 Task: Select the line in the cursor style.
Action: Mouse moved to (115, 484)
Screenshot: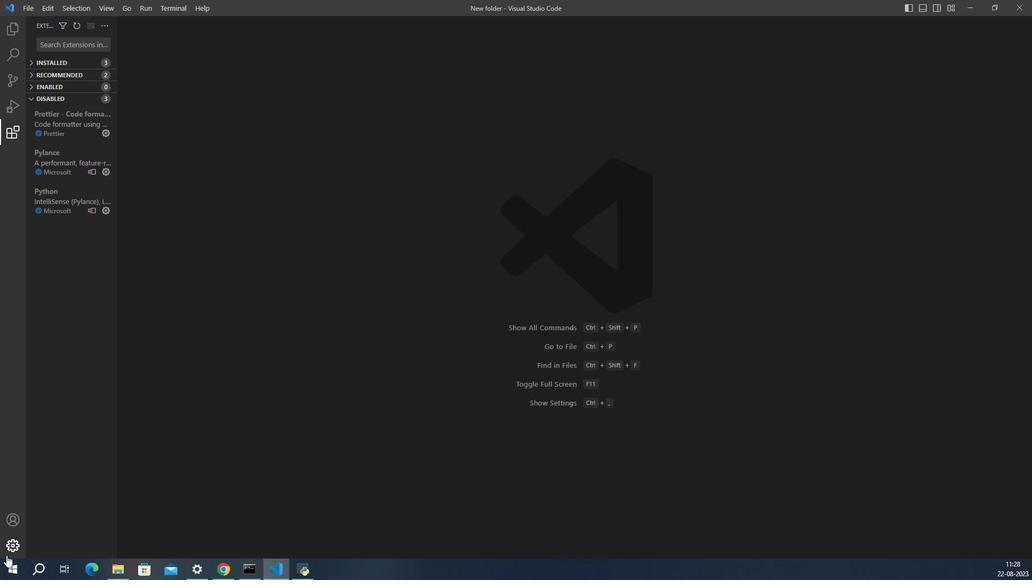
Action: Mouse pressed left at (115, 484)
Screenshot: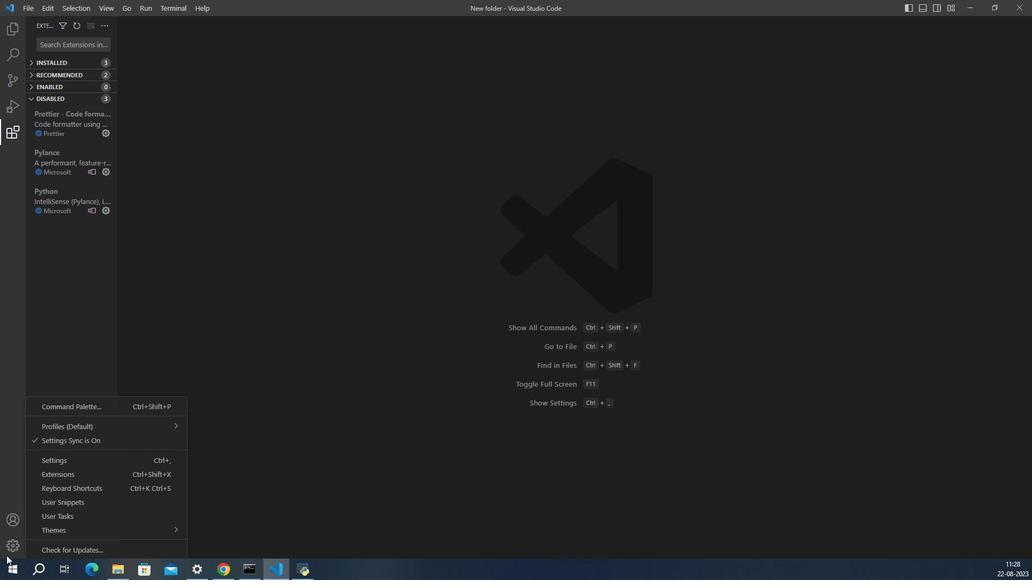 
Action: Mouse moved to (173, 435)
Screenshot: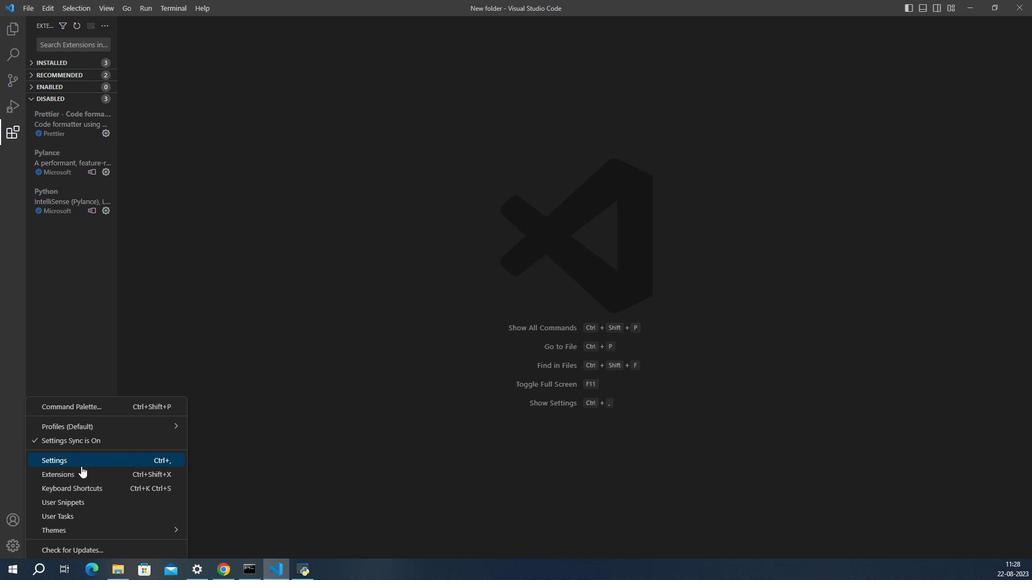 
Action: Mouse pressed left at (173, 435)
Screenshot: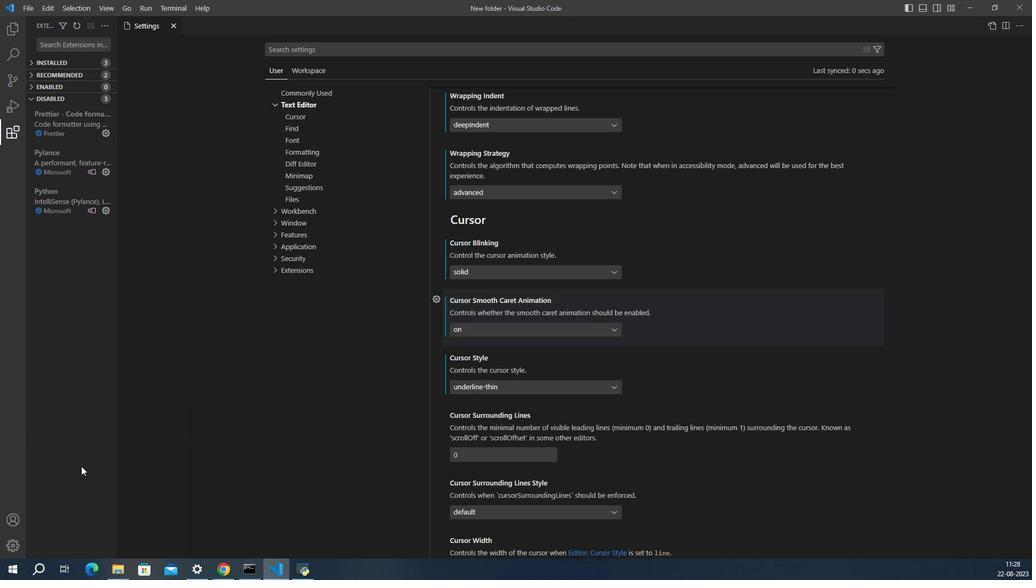 
Action: Mouse moved to (527, 390)
Screenshot: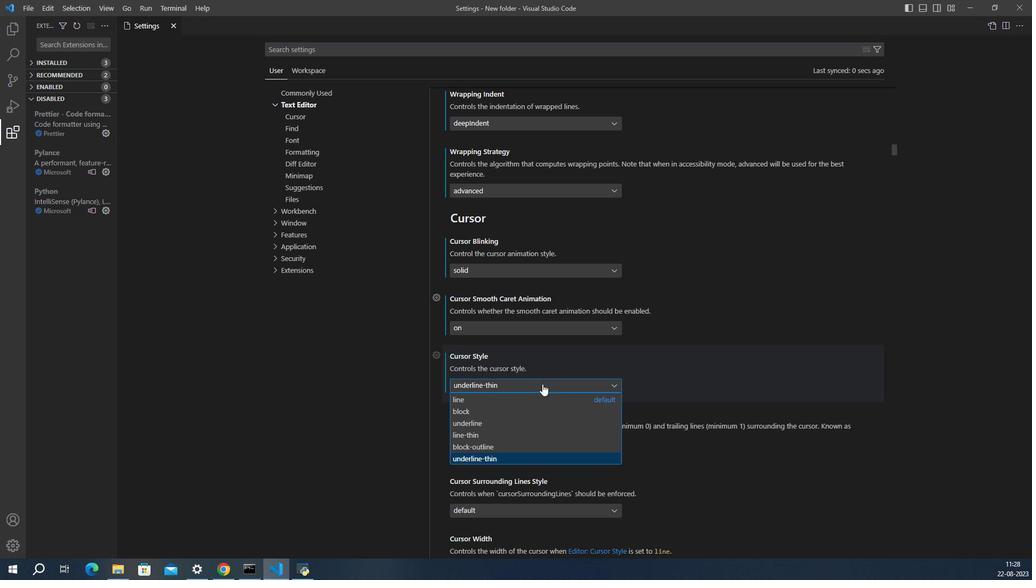 
Action: Mouse pressed left at (527, 390)
Screenshot: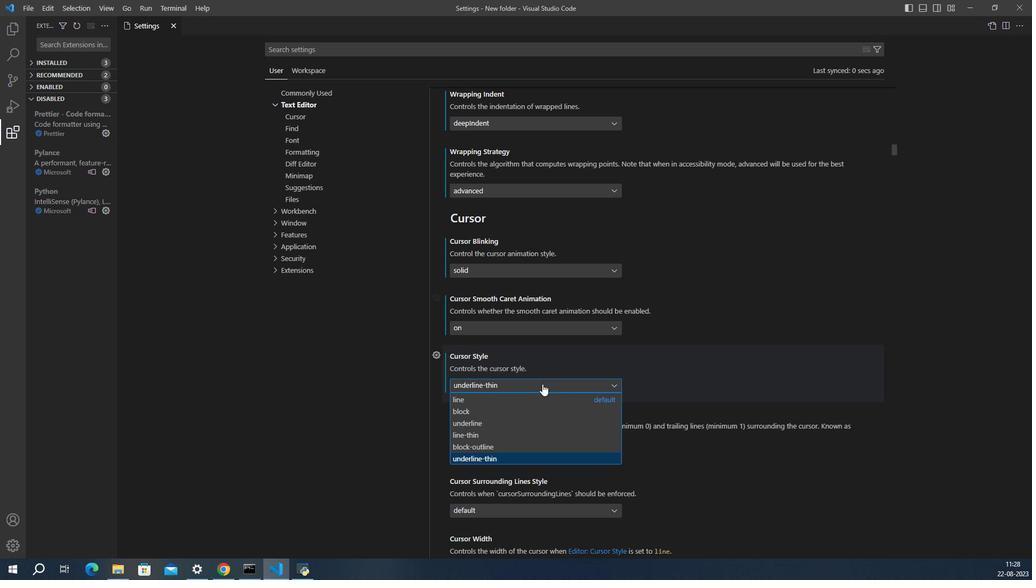
Action: Mouse moved to (490, 396)
Screenshot: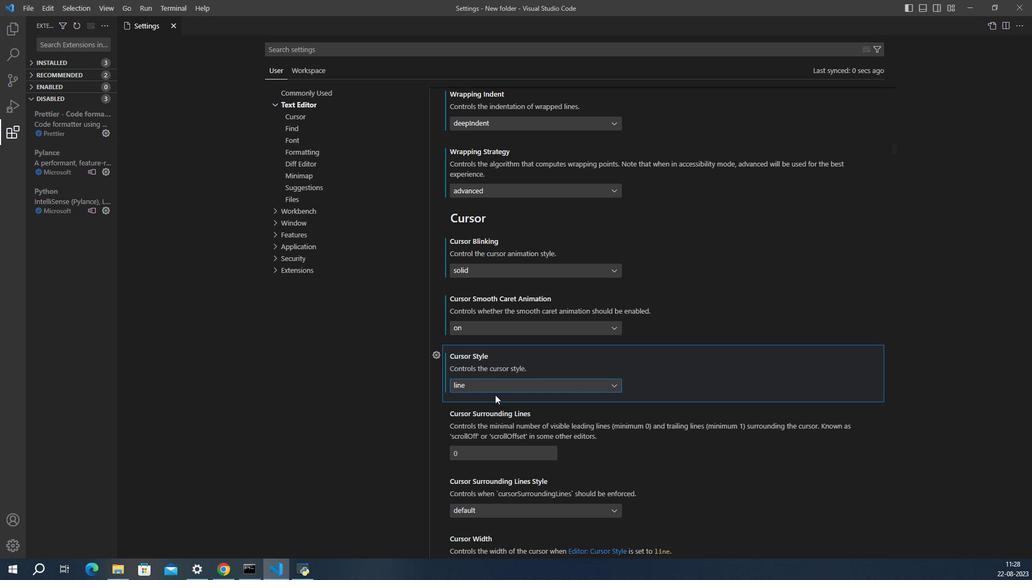 
Action: Mouse pressed left at (490, 396)
Screenshot: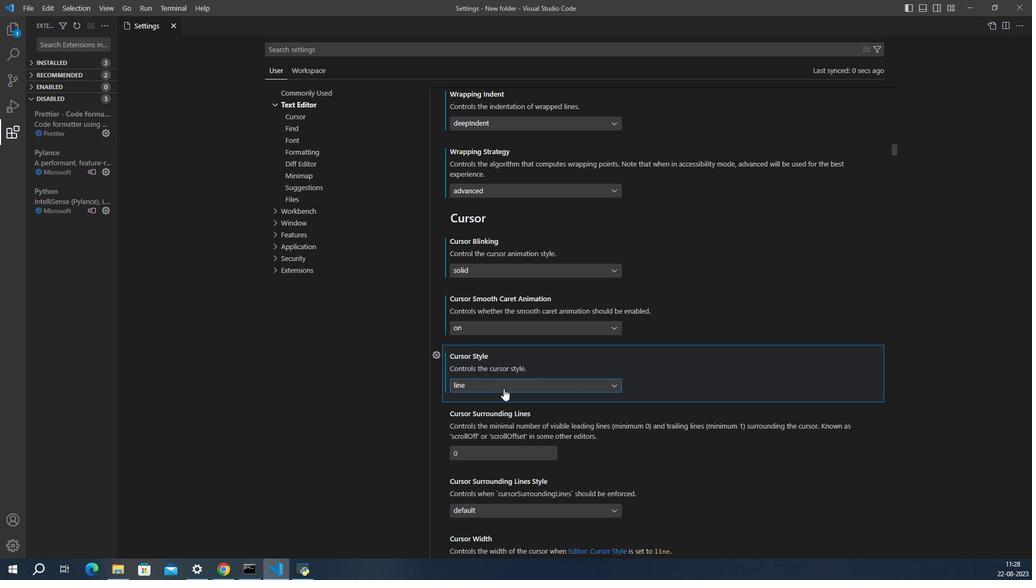 
Action: Mouse moved to (506, 392)
Screenshot: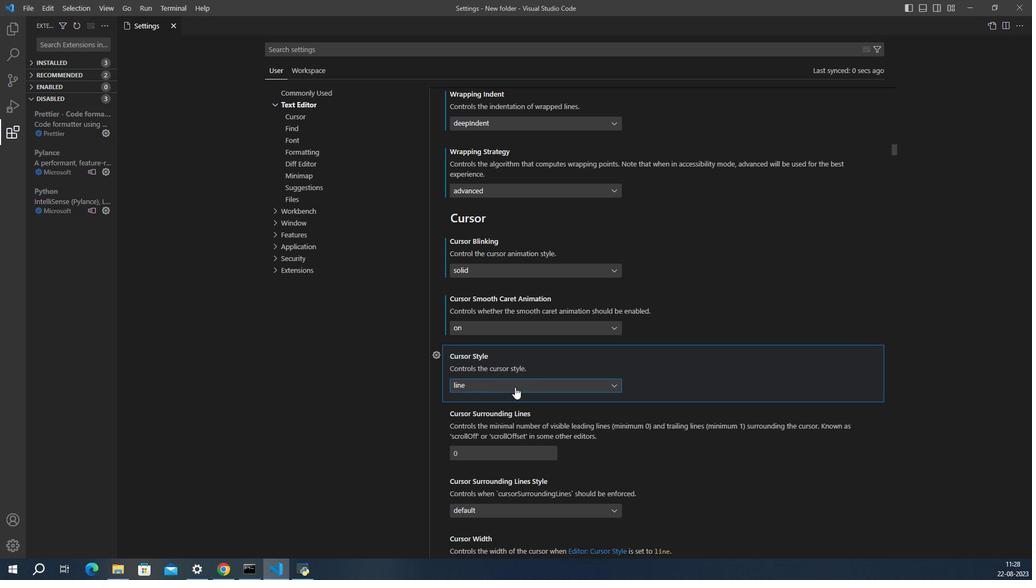 
